Task: Enable the option "Show native functions in JS Profile".
Action: Mouse moved to (1129, 30)
Screenshot: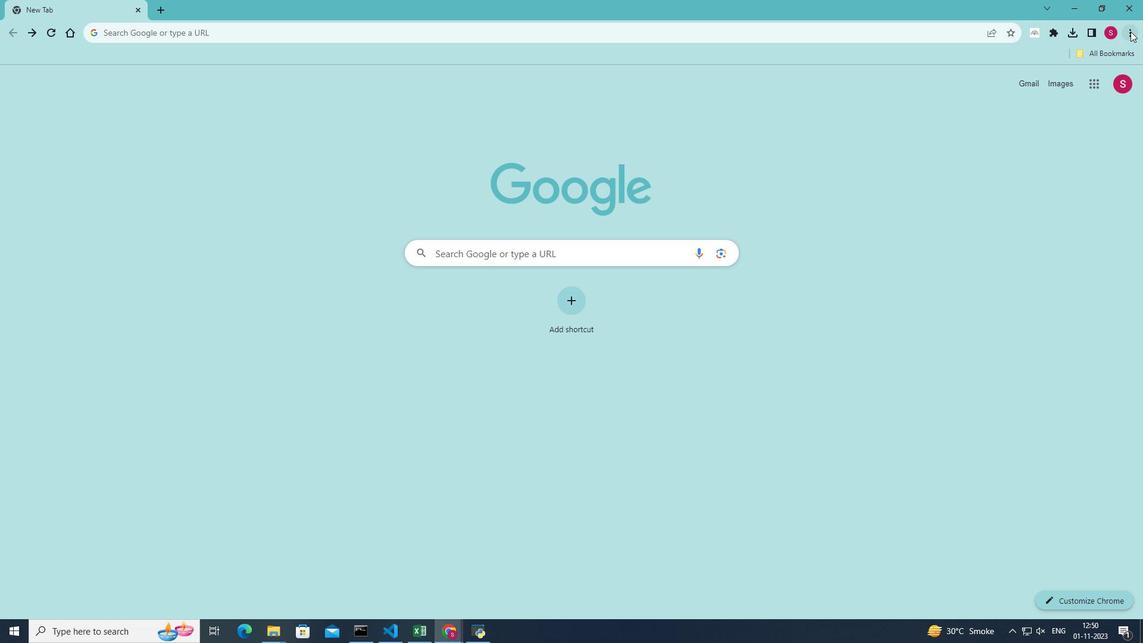 
Action: Mouse pressed left at (1129, 30)
Screenshot: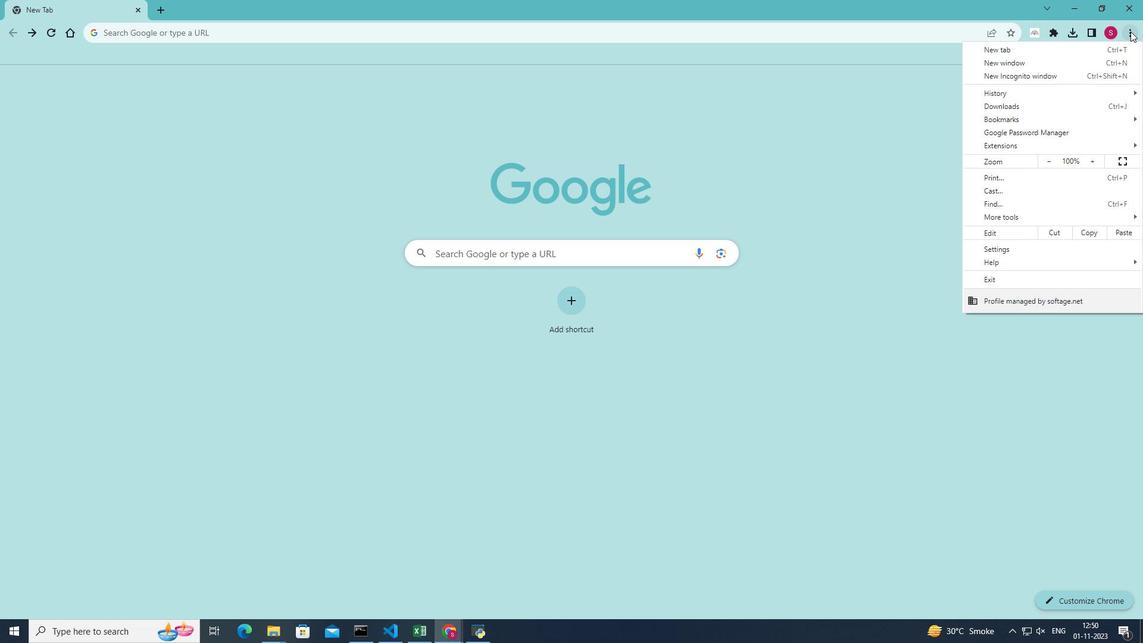 
Action: Mouse moved to (1026, 213)
Screenshot: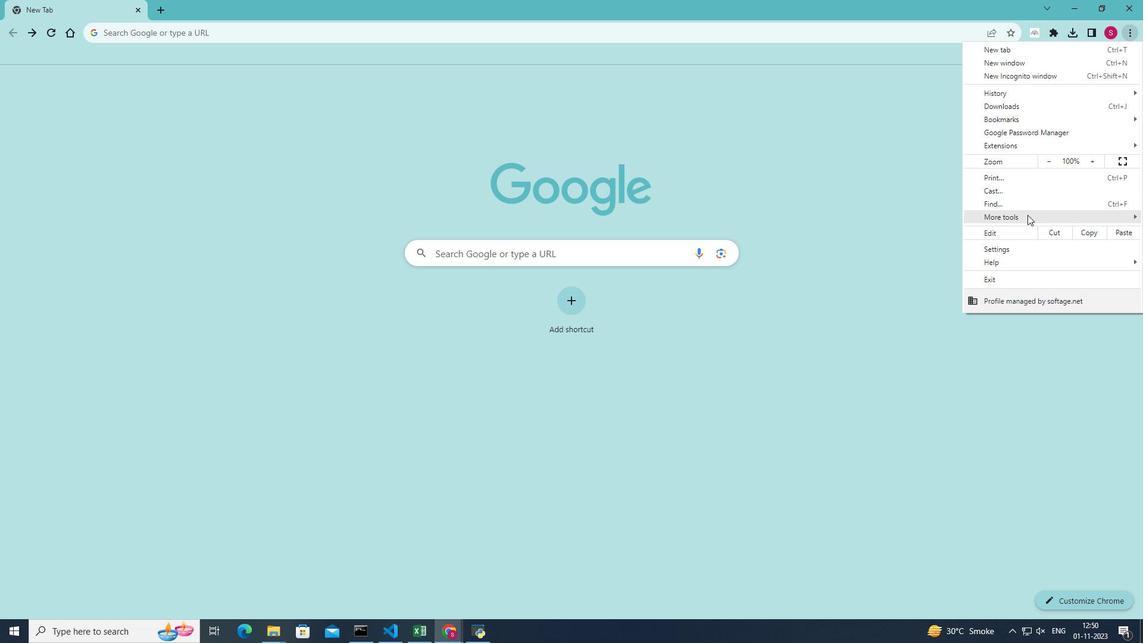 
Action: Mouse pressed left at (1026, 213)
Screenshot: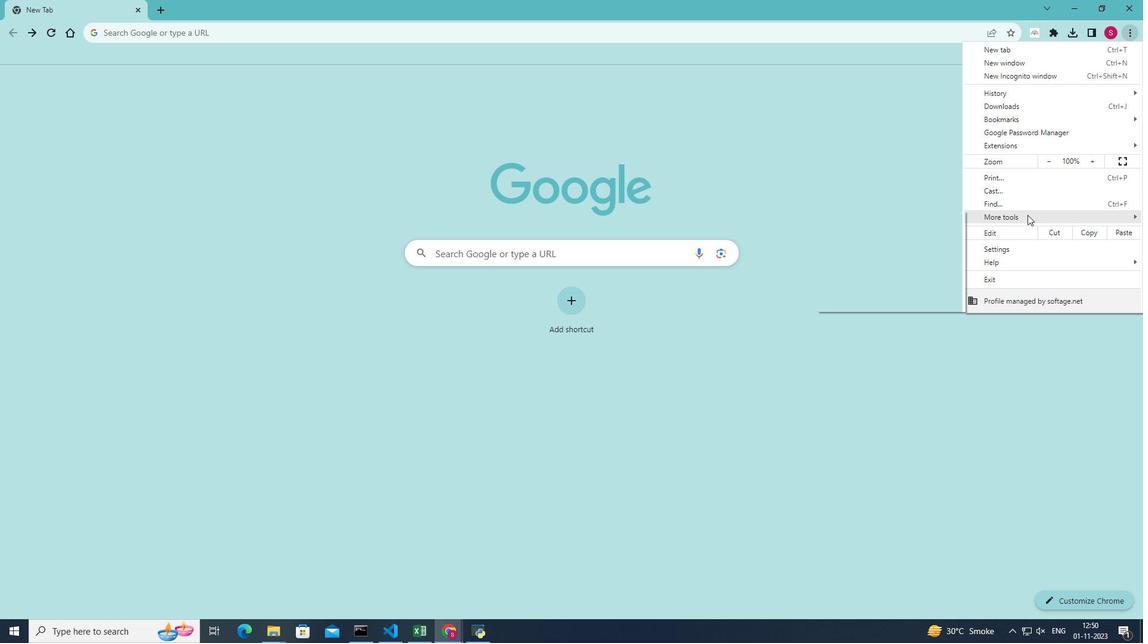 
Action: Mouse moved to (873, 301)
Screenshot: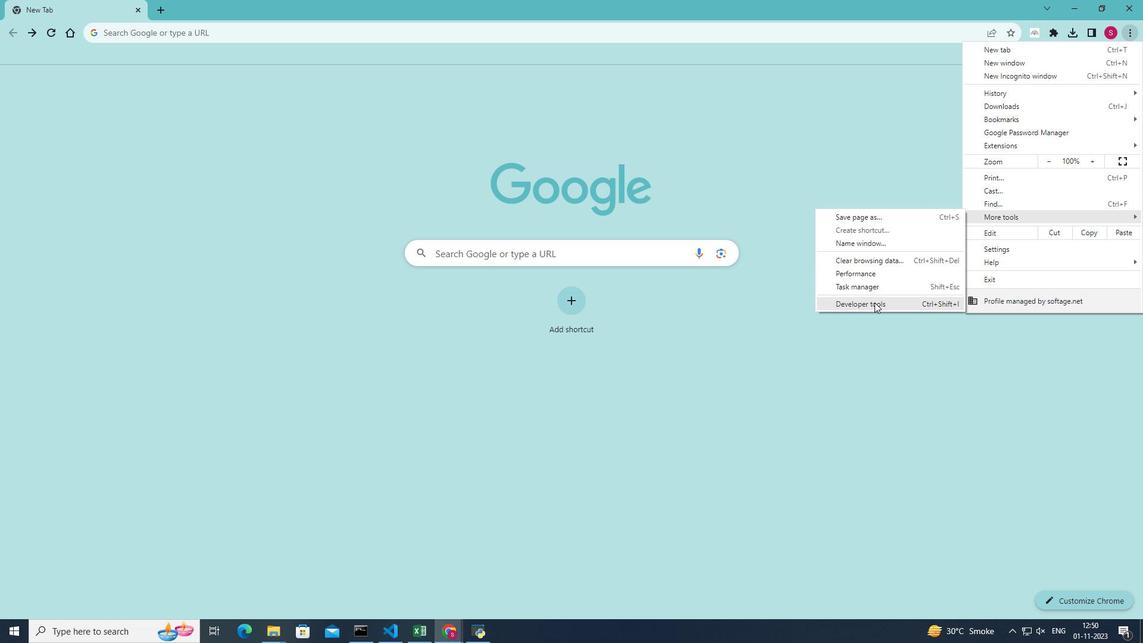 
Action: Mouse pressed left at (873, 301)
Screenshot: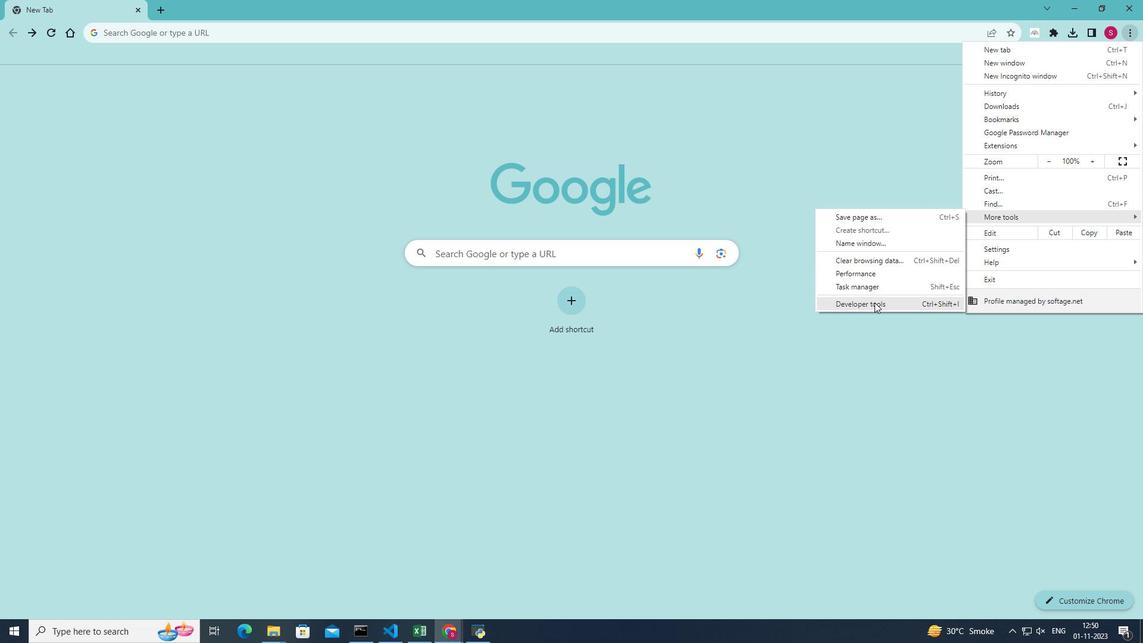 
Action: Mouse moved to (1096, 69)
Screenshot: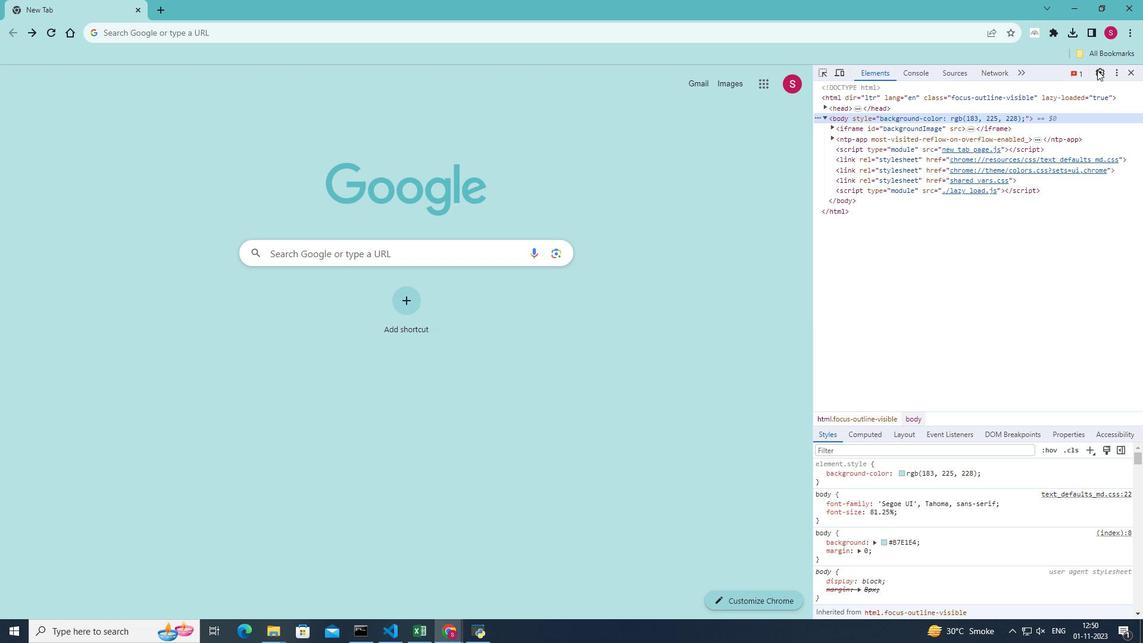 
Action: Mouse pressed left at (1096, 69)
Screenshot: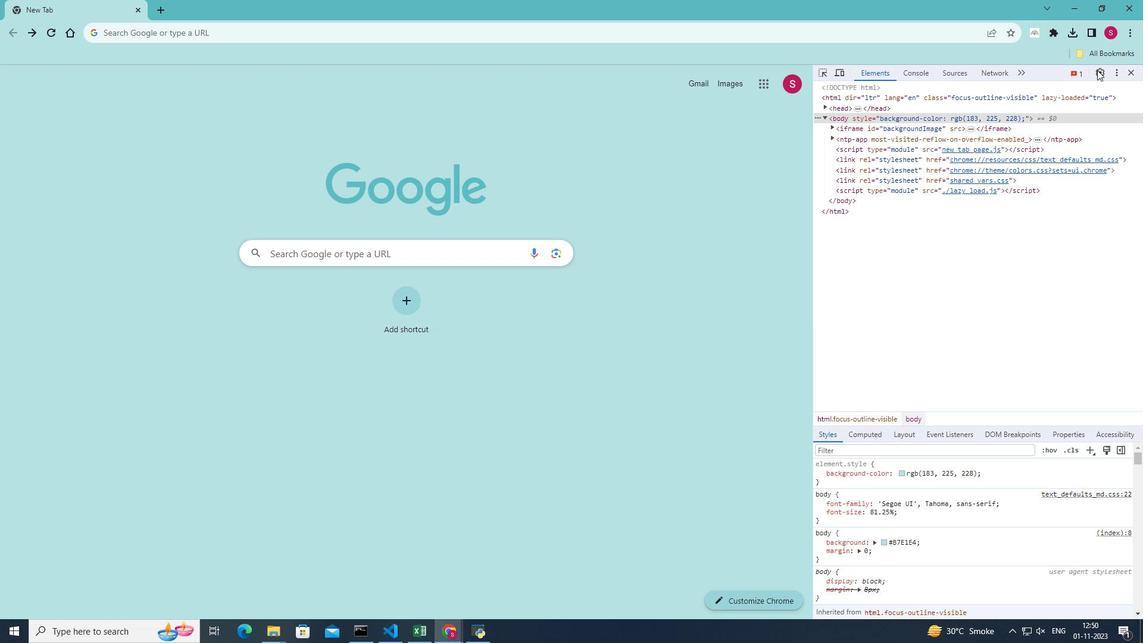 
Action: Mouse moved to (1018, 459)
Screenshot: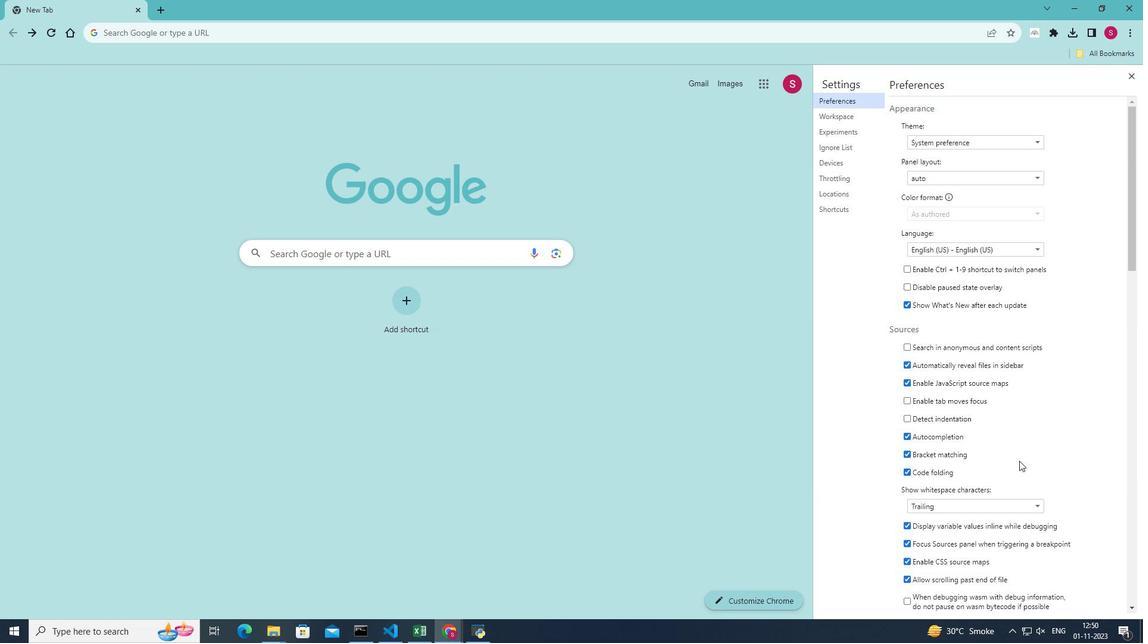 
Action: Mouse scrolled (1018, 459) with delta (0, 0)
Screenshot: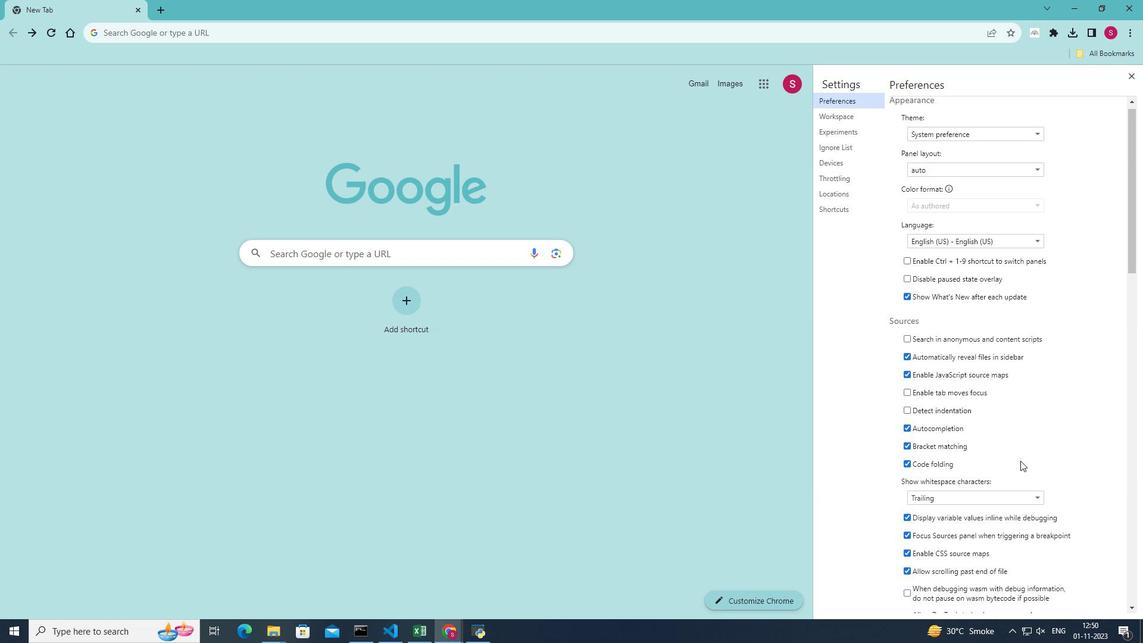 
Action: Mouse moved to (1019, 459)
Screenshot: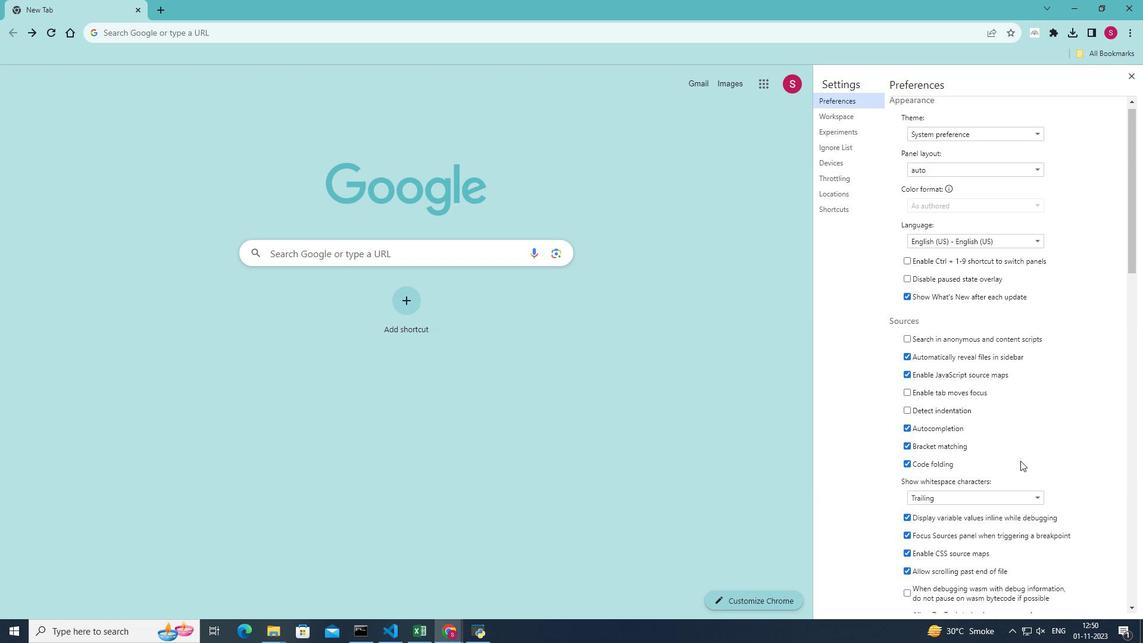 
Action: Mouse scrolled (1019, 459) with delta (0, 0)
Screenshot: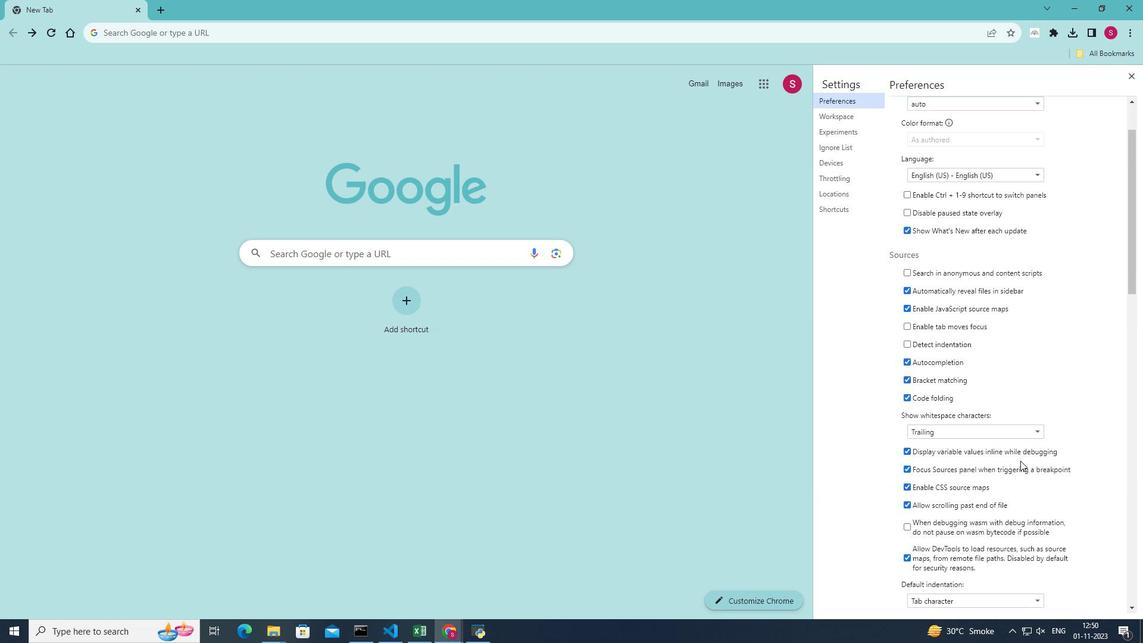 
Action: Mouse scrolled (1019, 459) with delta (0, 0)
Screenshot: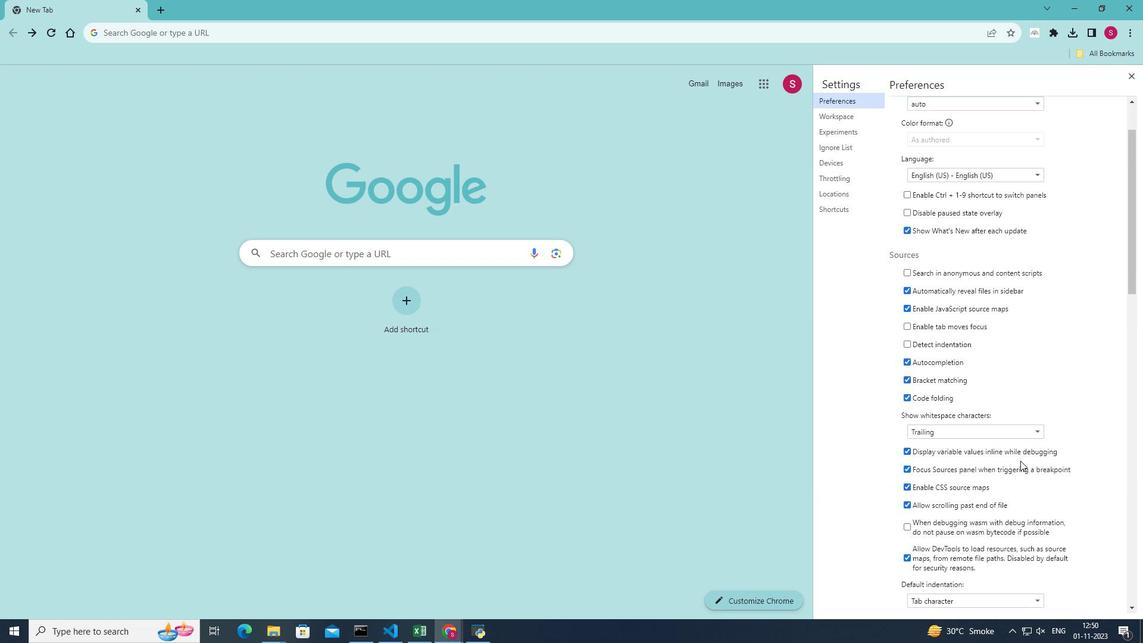 
Action: Mouse moved to (1019, 459)
Screenshot: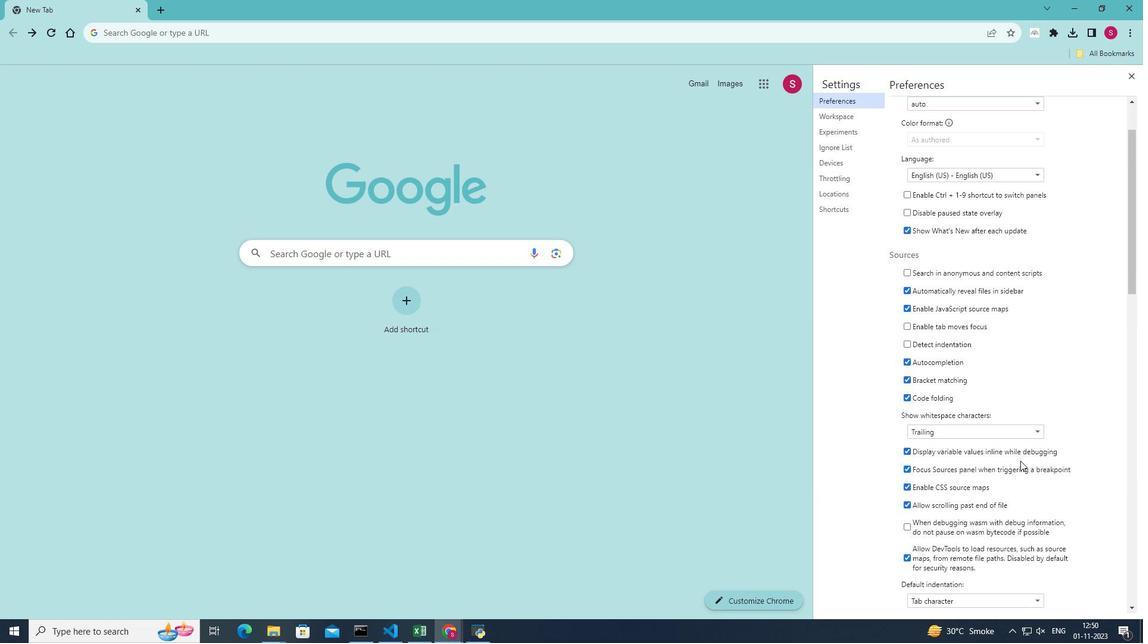 
Action: Mouse scrolled (1019, 459) with delta (0, 0)
Screenshot: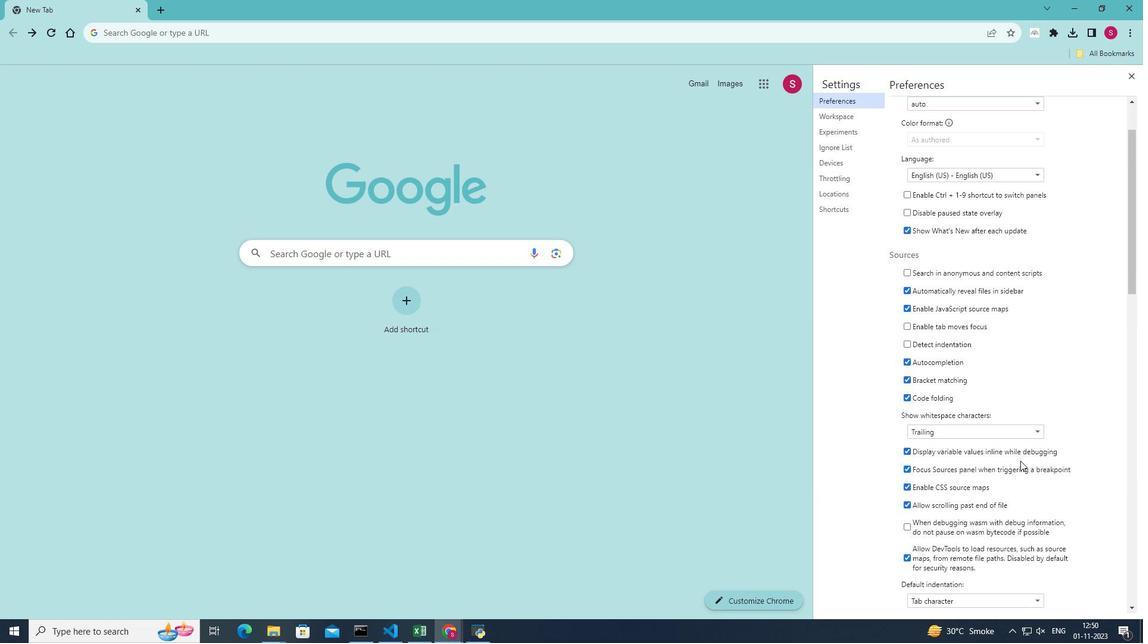 
Action: Mouse scrolled (1019, 459) with delta (0, 0)
Screenshot: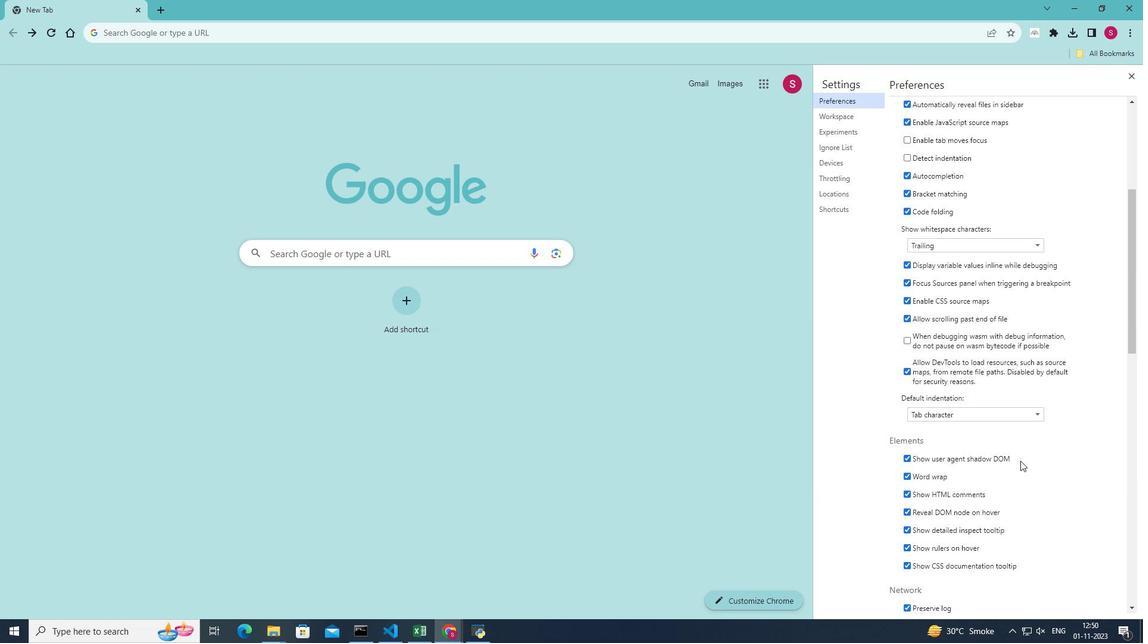 
Action: Mouse scrolled (1019, 459) with delta (0, 0)
Screenshot: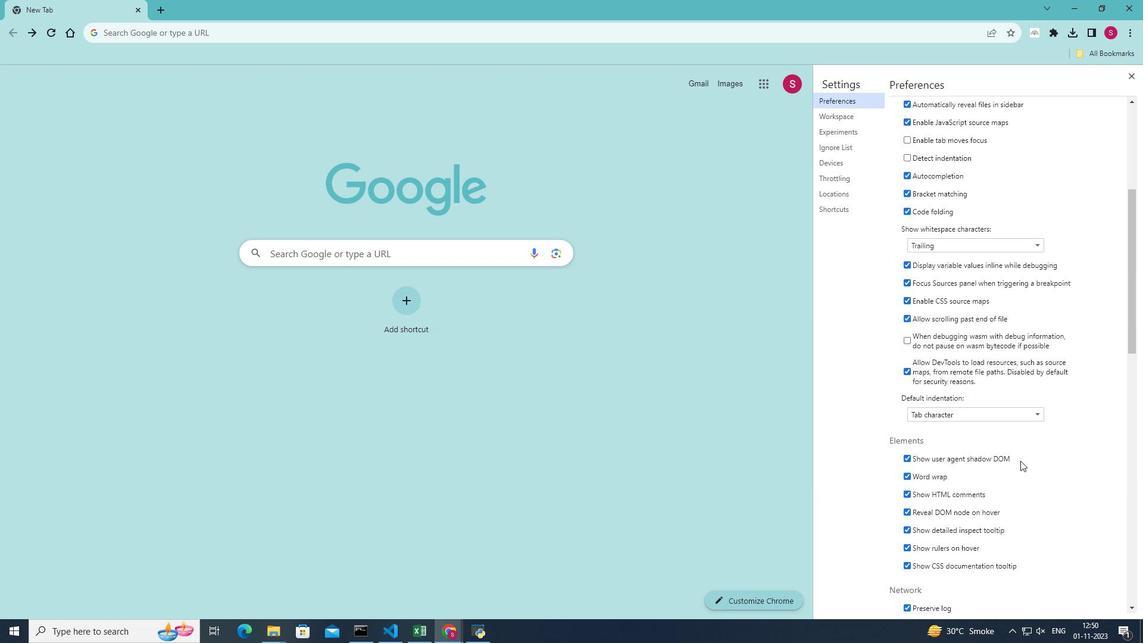 
Action: Mouse scrolled (1019, 459) with delta (0, 0)
Screenshot: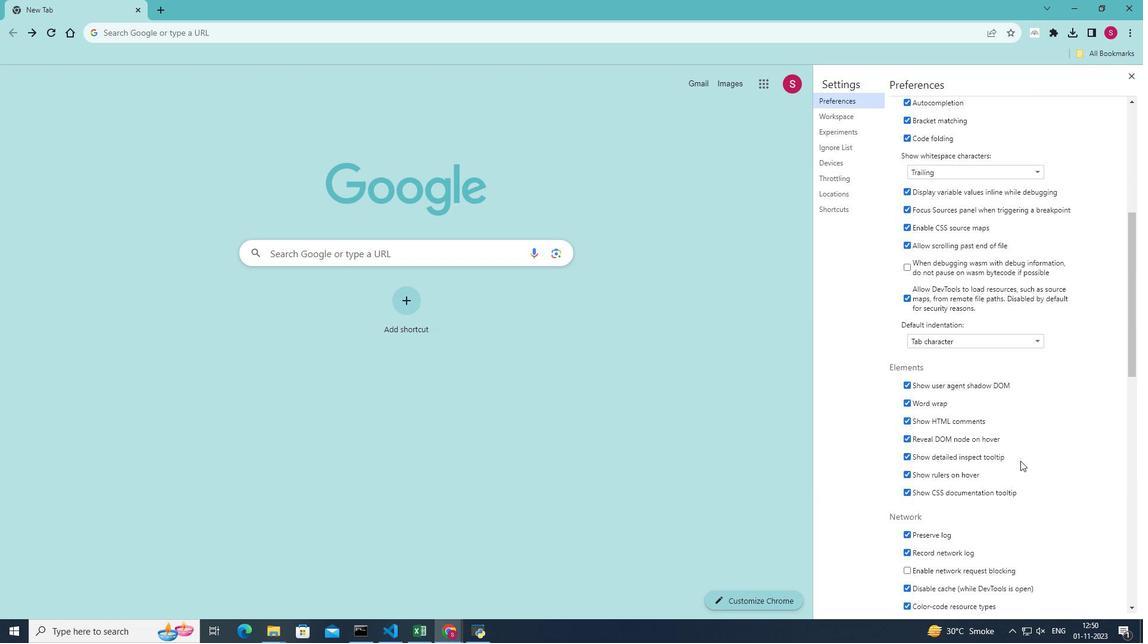 
Action: Mouse scrolled (1019, 459) with delta (0, 0)
Screenshot: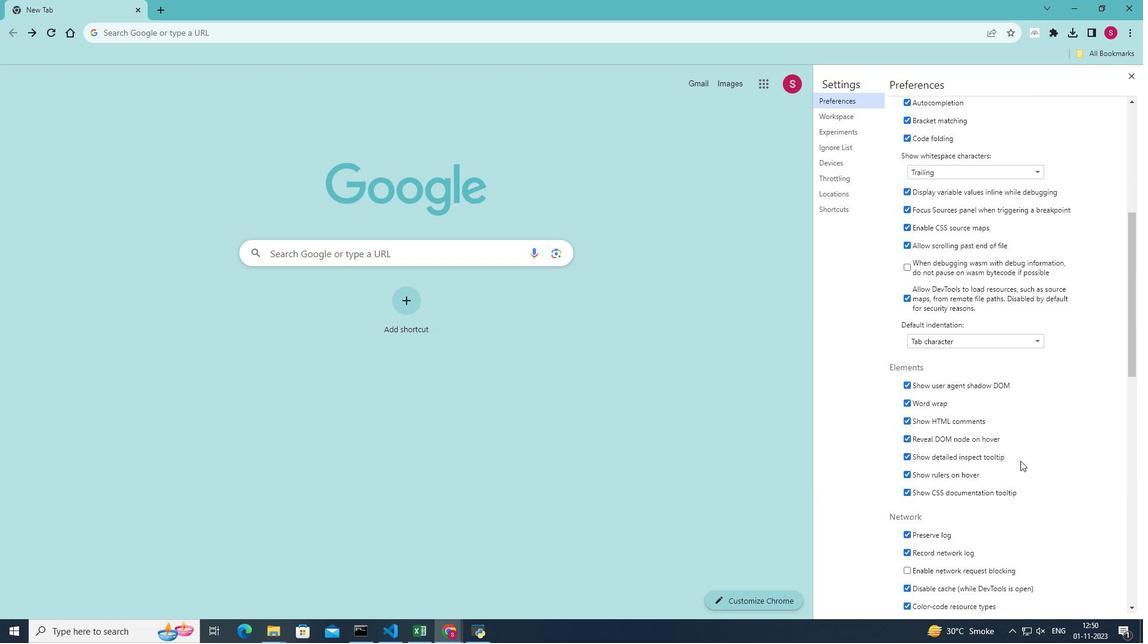 
Action: Mouse scrolled (1019, 459) with delta (0, 0)
Screenshot: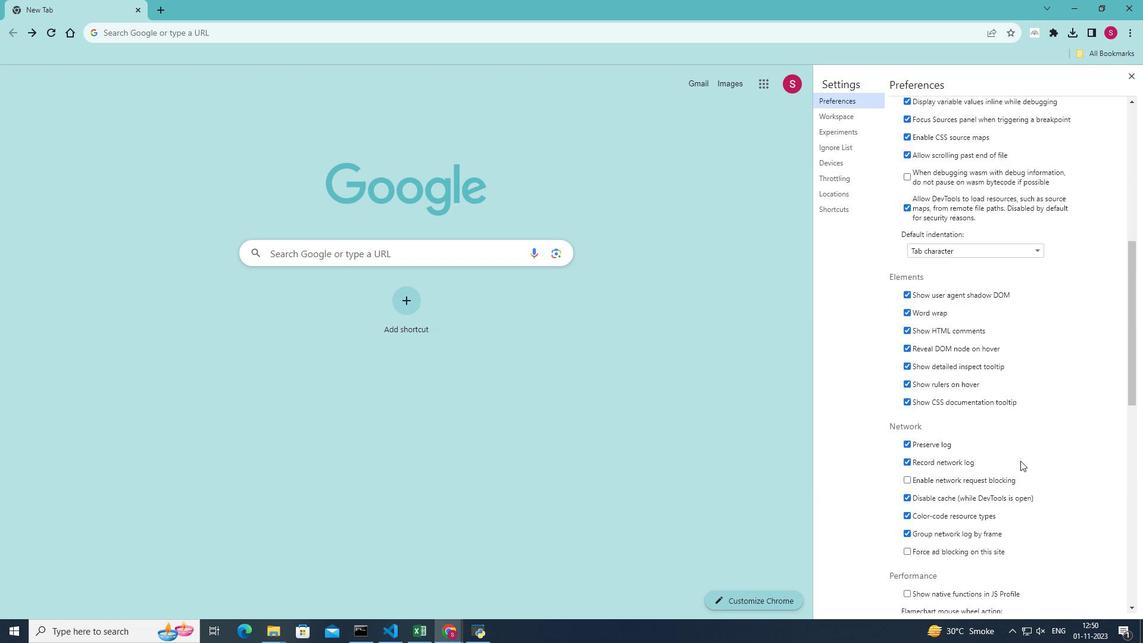 
Action: Mouse moved to (907, 479)
Screenshot: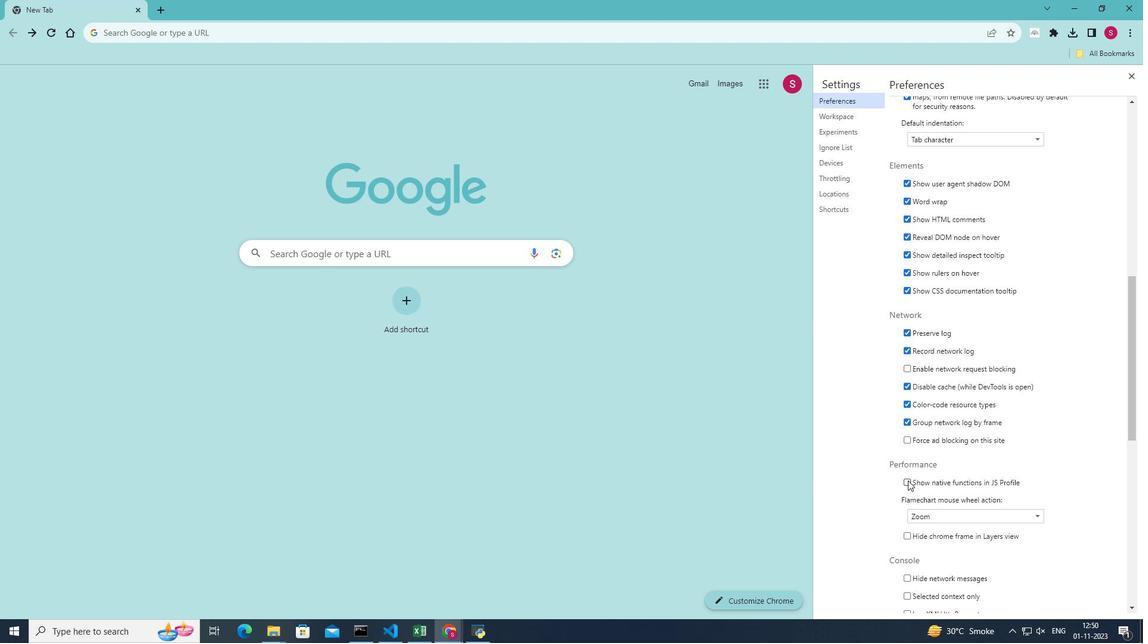 
Action: Mouse pressed left at (907, 479)
Screenshot: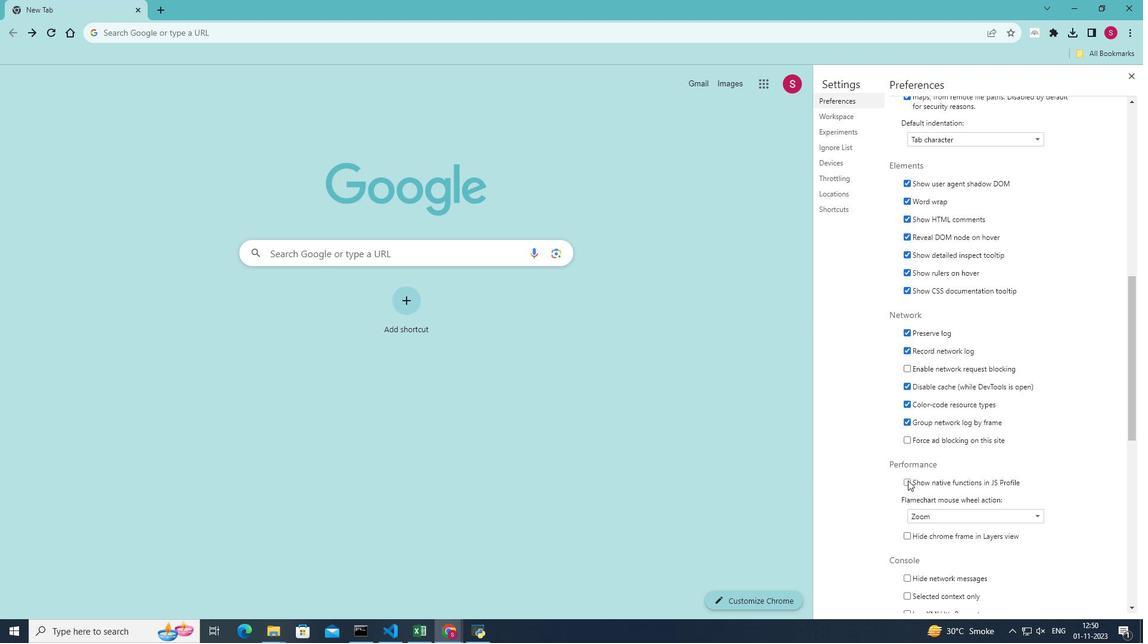 
Action: Mouse moved to (1064, 443)
Screenshot: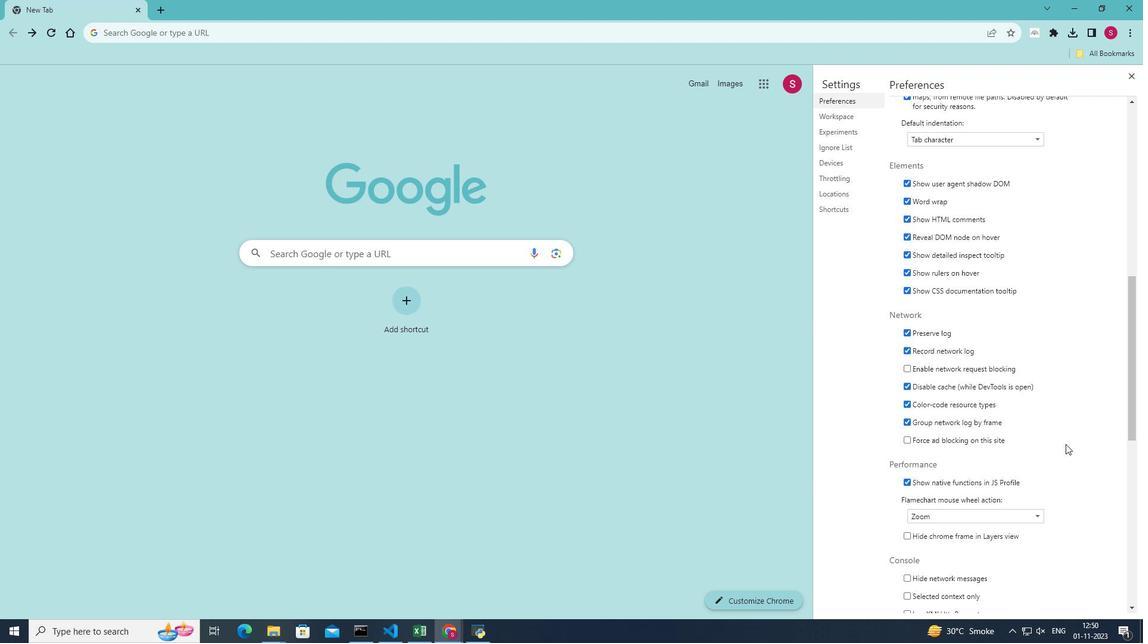 
